 Task: Find hotels with 2.0+ rating.
Action: Mouse moved to (481, 99)
Screenshot: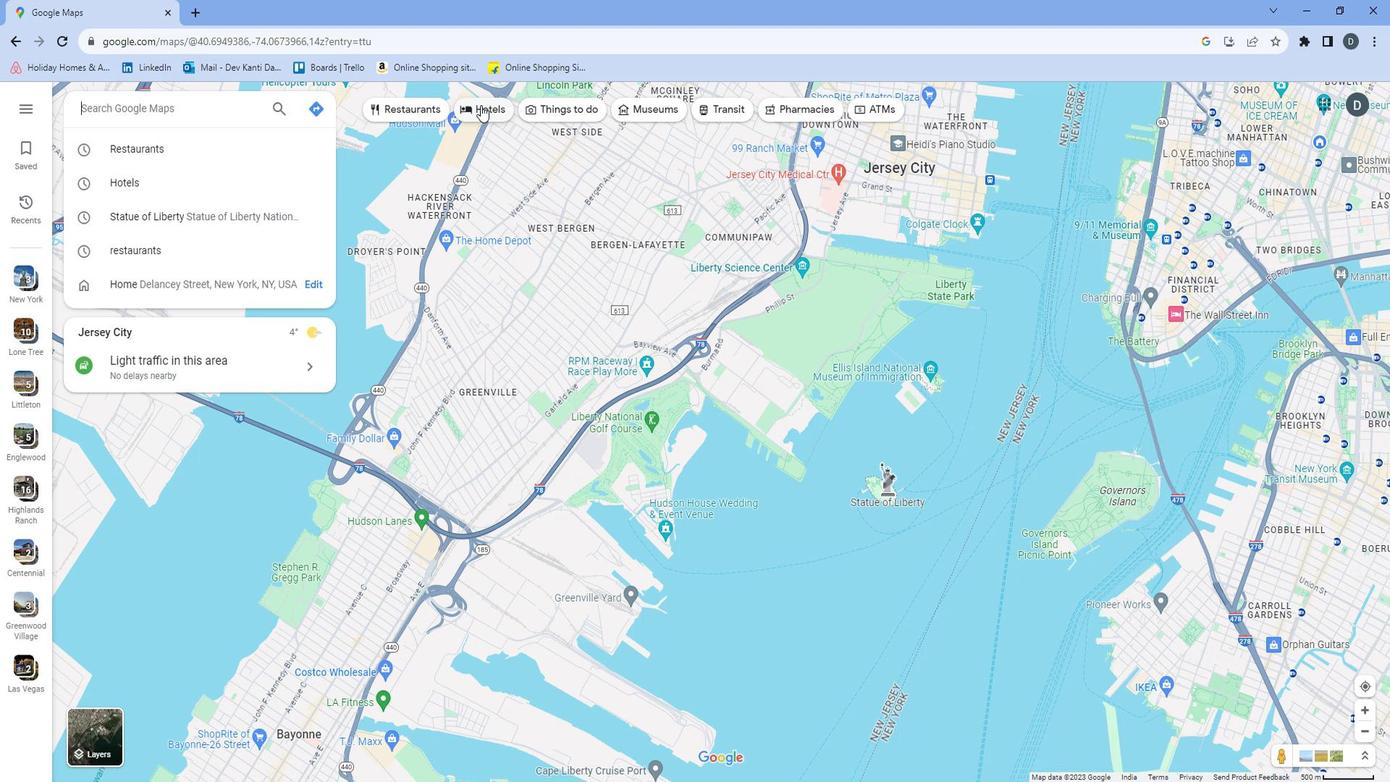
Action: Mouse pressed left at (481, 99)
Screenshot: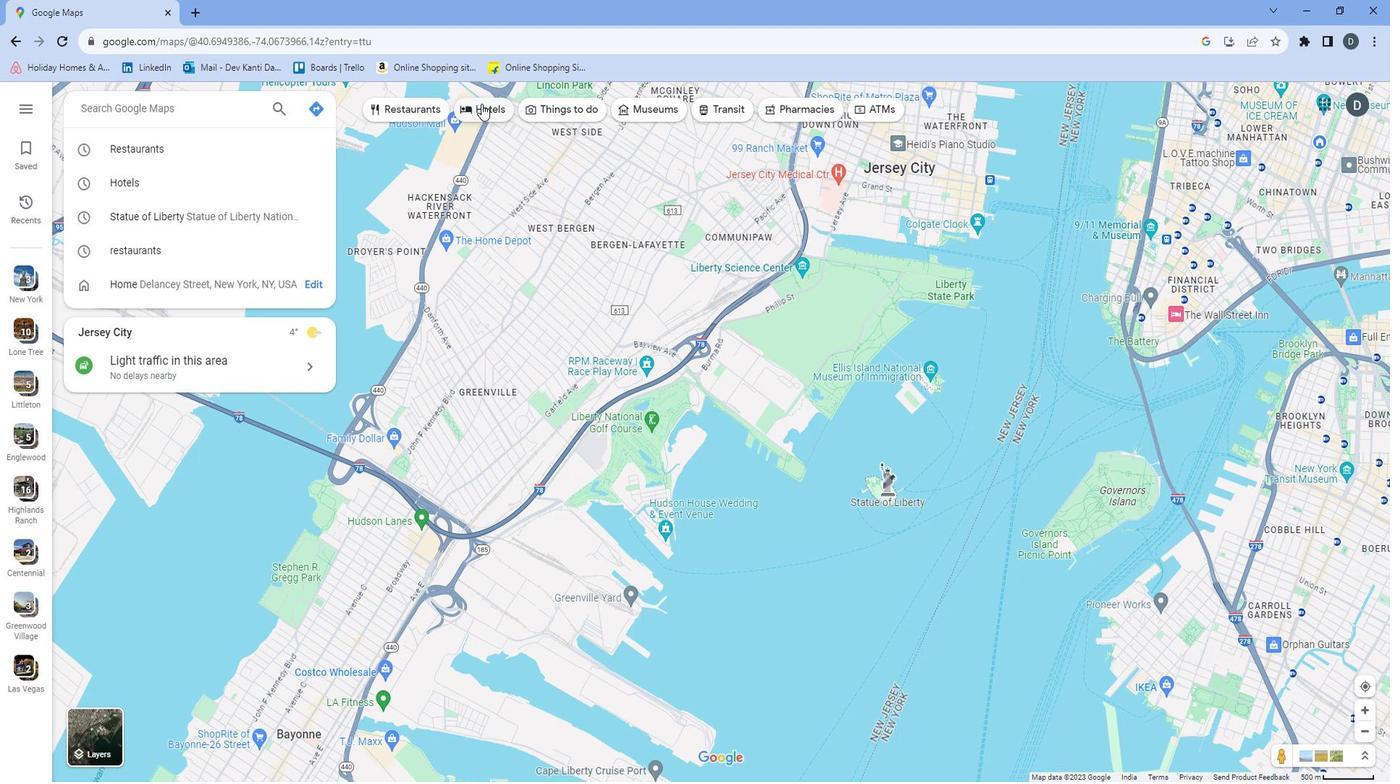
Action: Mouse moved to (602, 100)
Screenshot: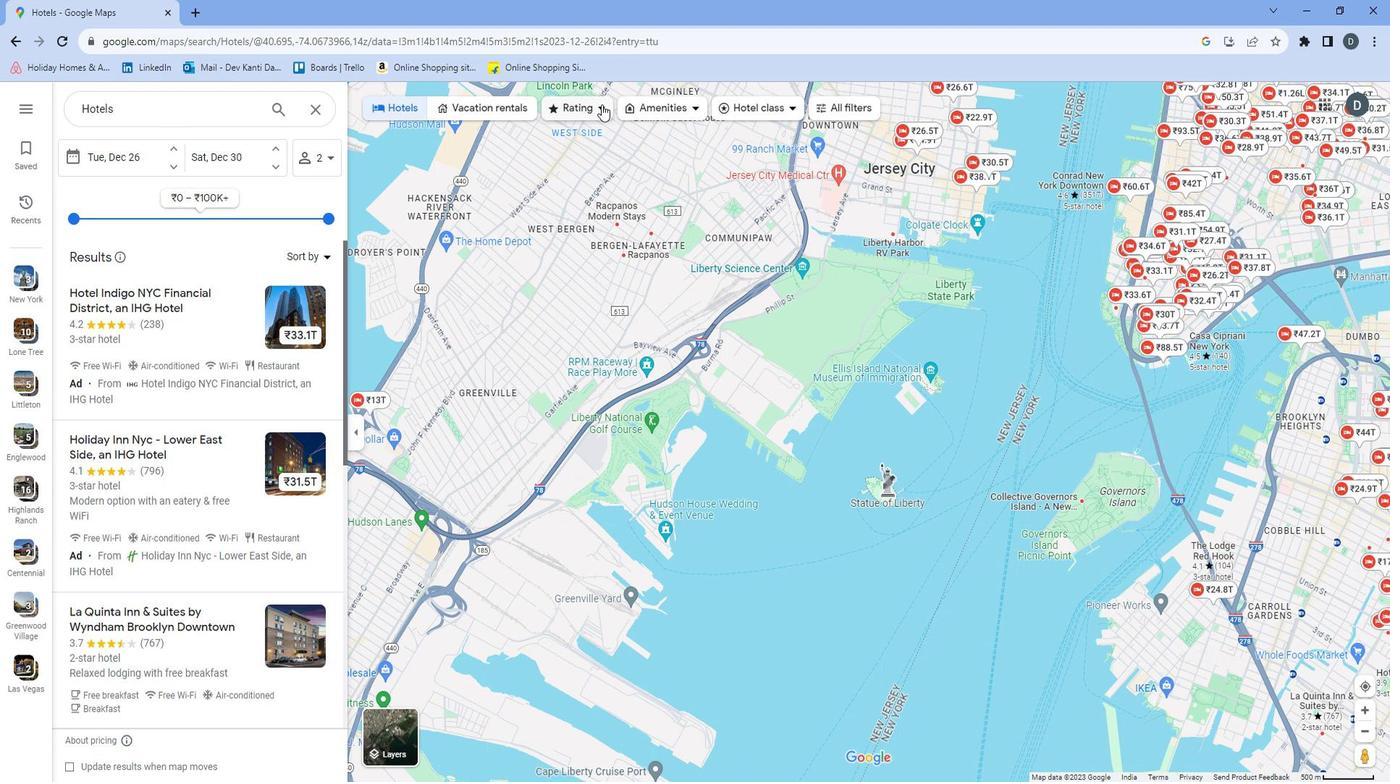 
Action: Mouse pressed left at (602, 100)
Screenshot: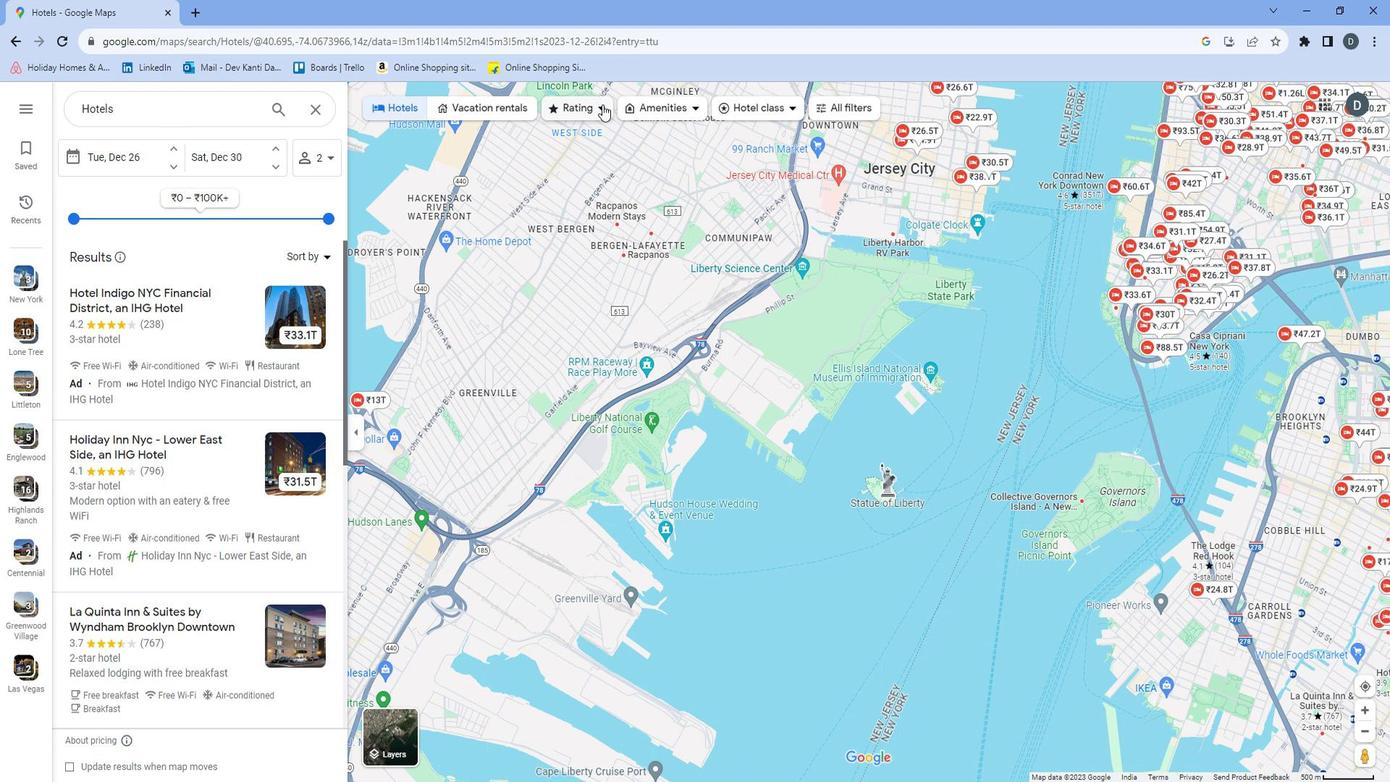 
Action: Mouse moved to (593, 160)
Screenshot: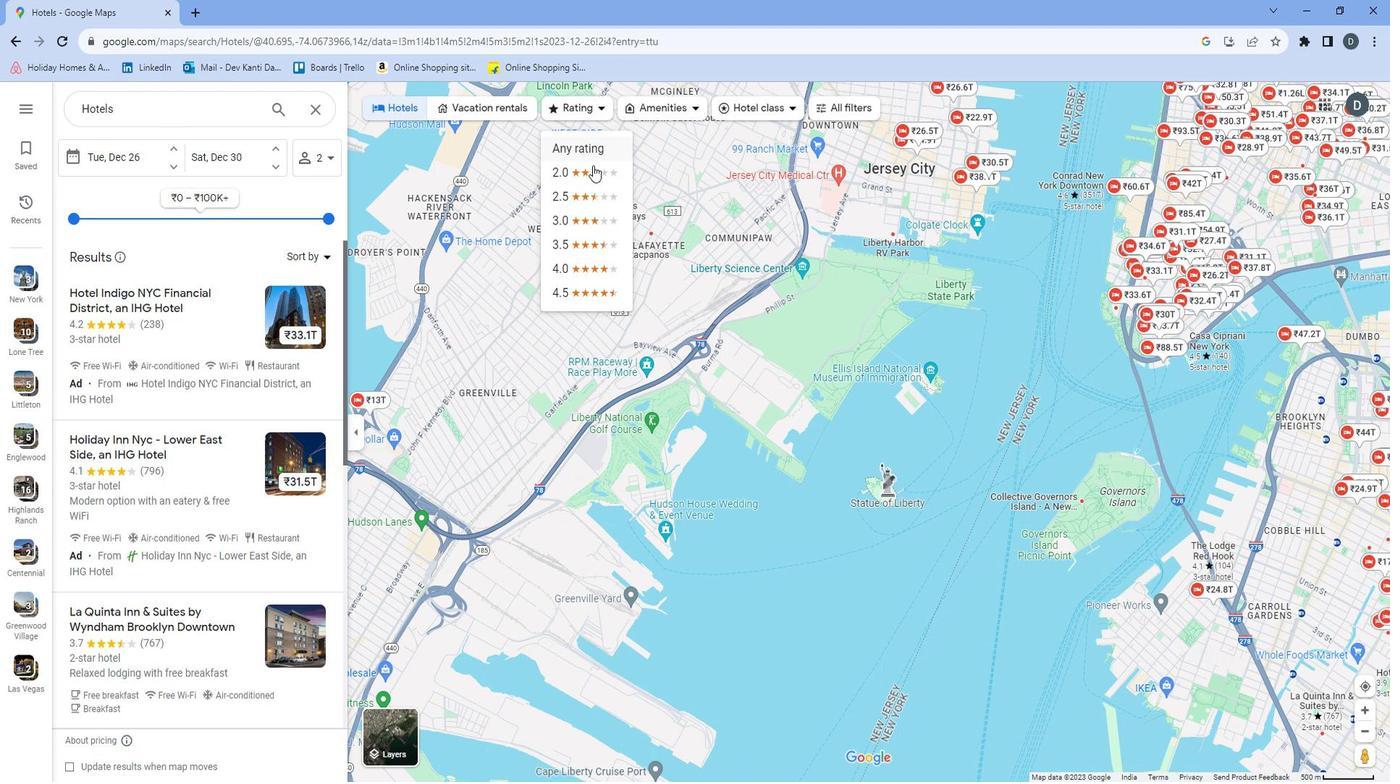 
Action: Mouse pressed left at (593, 160)
Screenshot: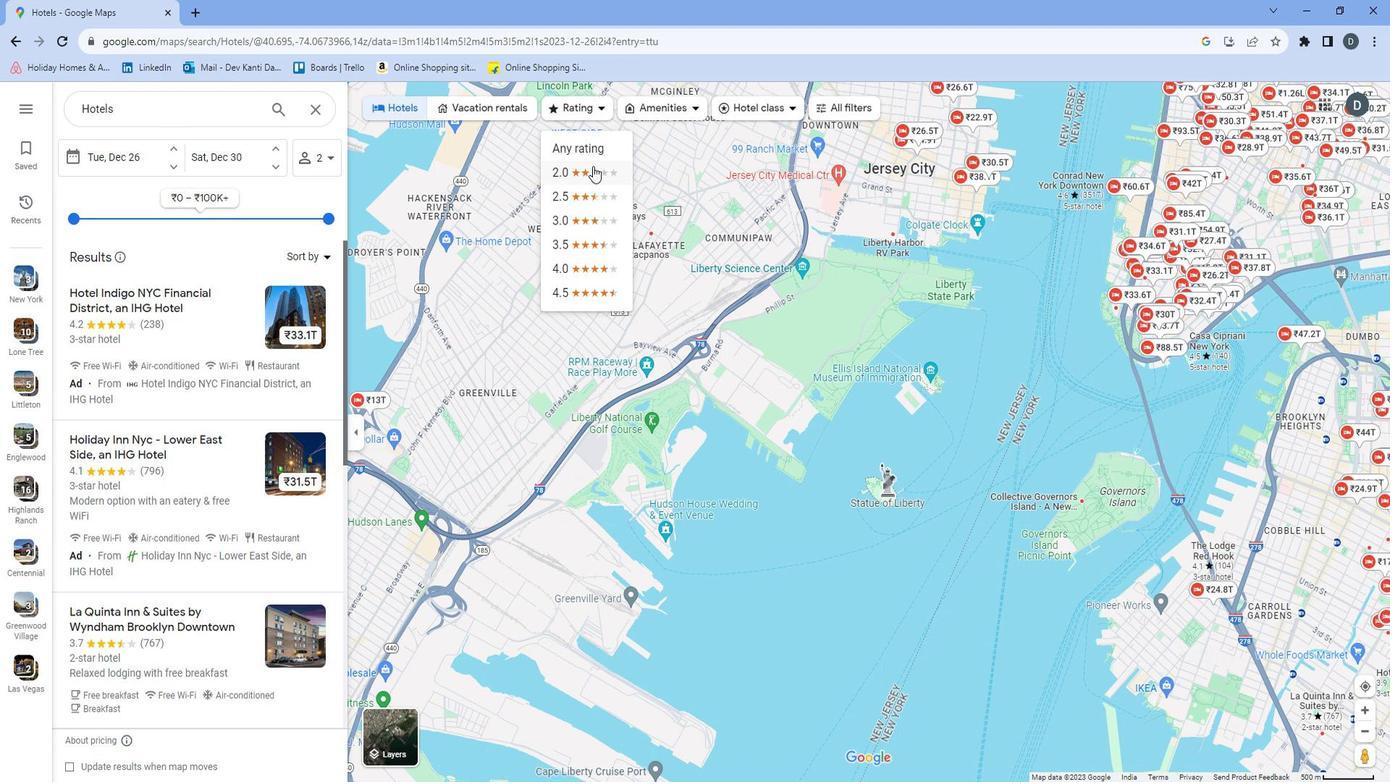
Action: Mouse moved to (797, 409)
Screenshot: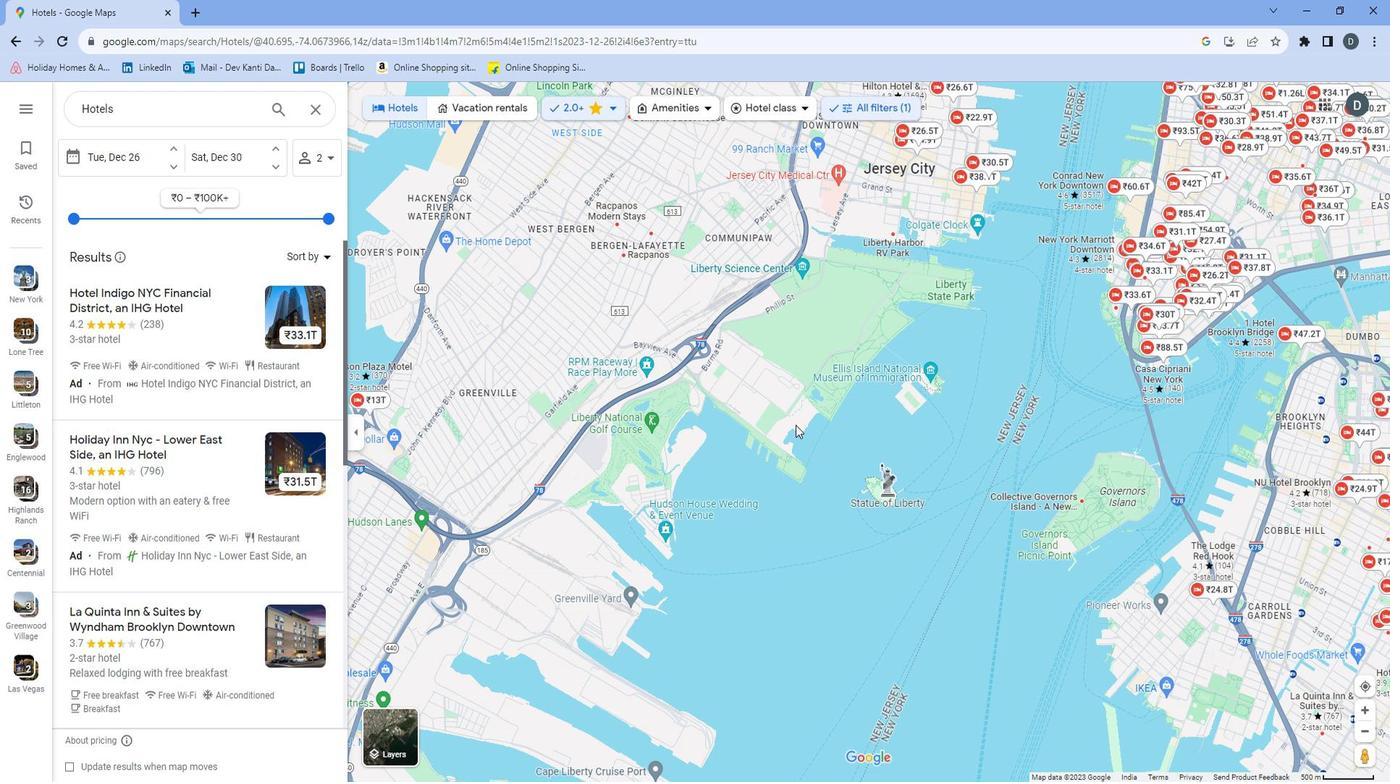 
